 Task: Add Naturtint Permanent Hair Color, 5N Light Chestnut Brown to the cart.
Action: Mouse moved to (248, 126)
Screenshot: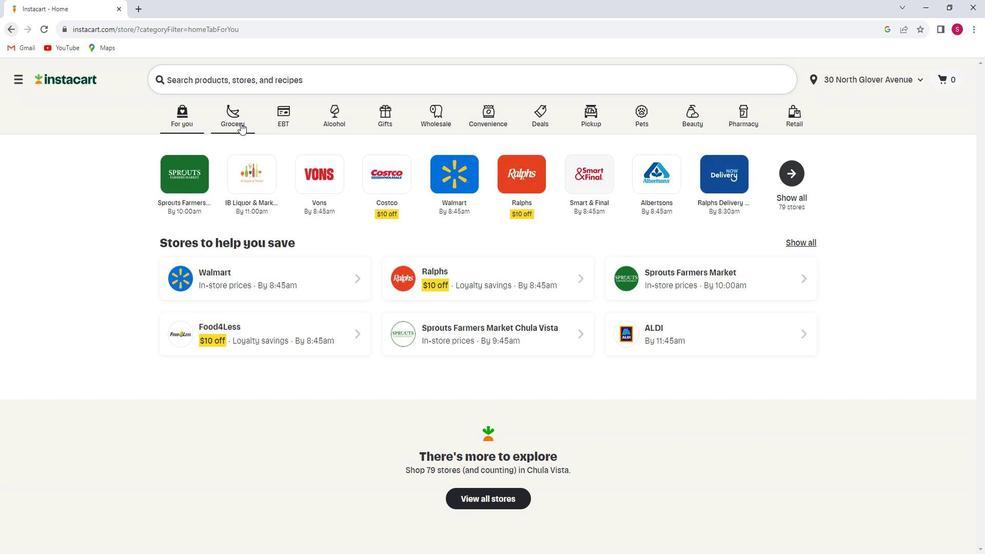 
Action: Mouse pressed left at (248, 126)
Screenshot: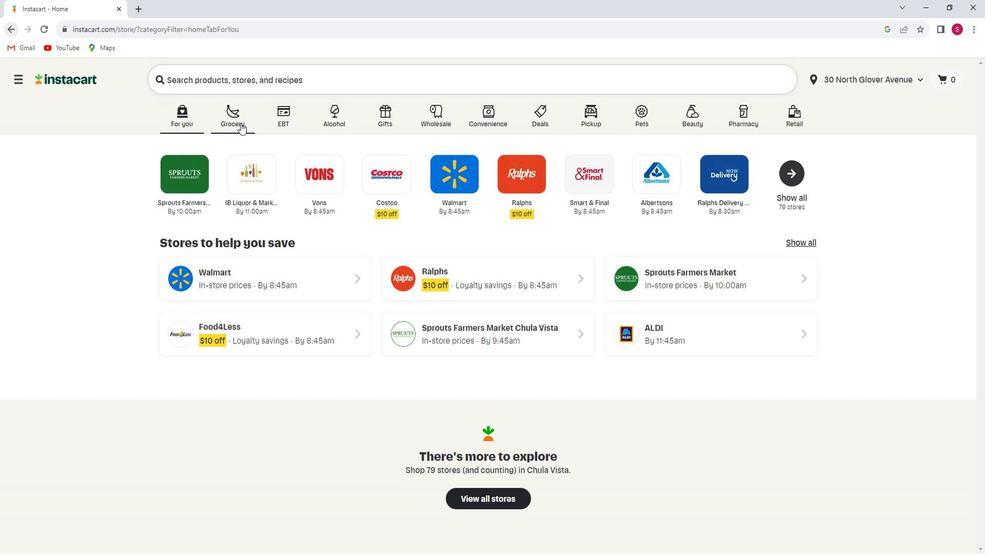 
Action: Mouse moved to (236, 305)
Screenshot: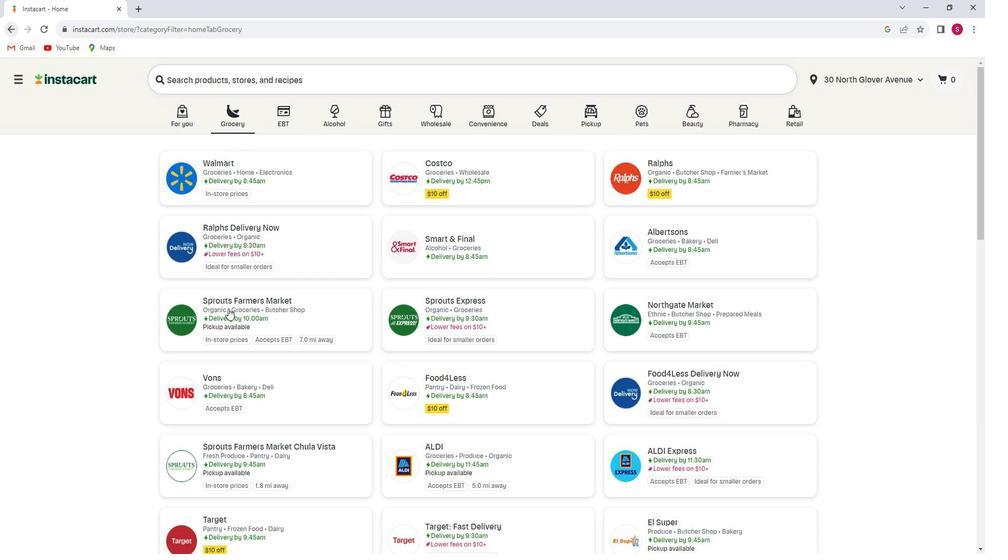 
Action: Mouse pressed left at (236, 305)
Screenshot: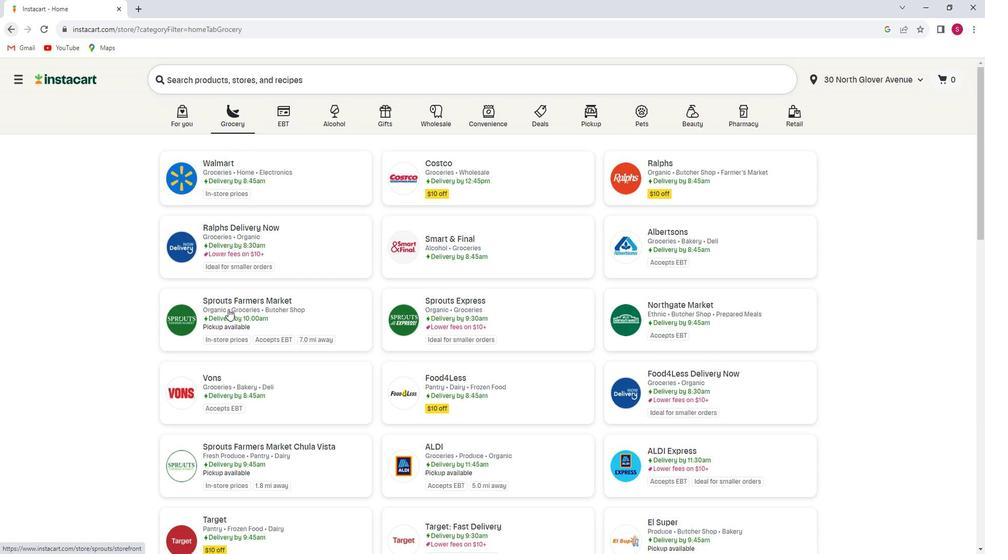 
Action: Mouse moved to (48, 353)
Screenshot: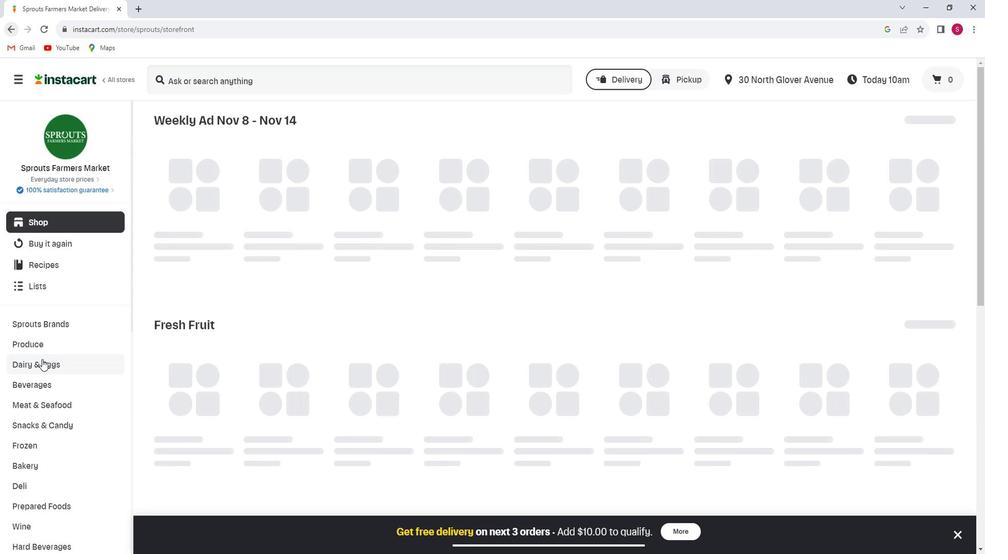 
Action: Mouse scrolled (48, 353) with delta (0, 0)
Screenshot: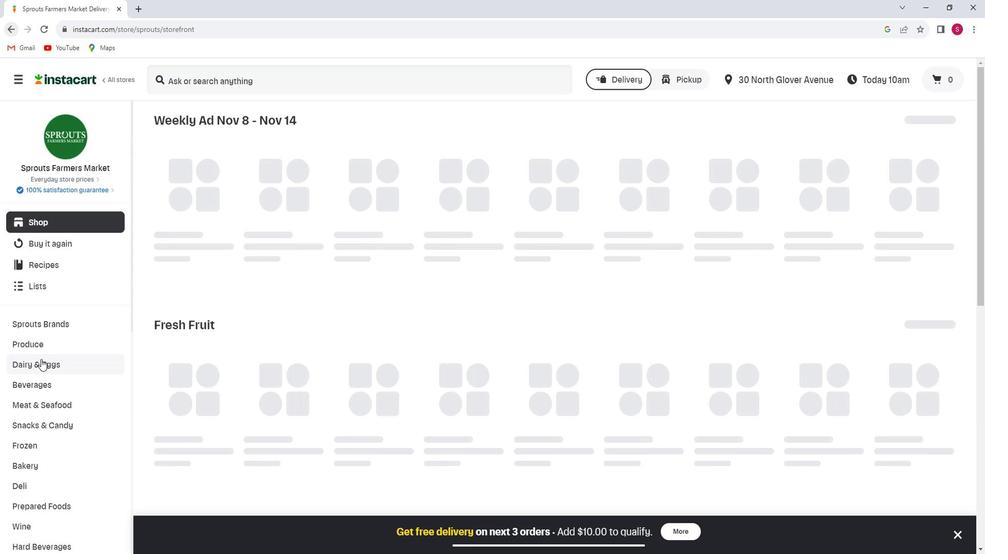 
Action: Mouse moved to (53, 349)
Screenshot: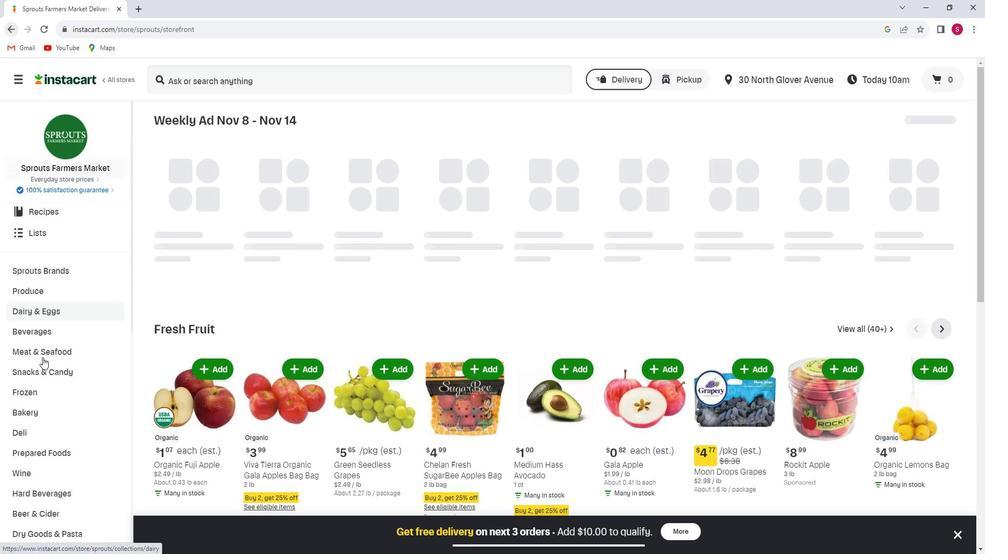 
Action: Mouse scrolled (53, 348) with delta (0, 0)
Screenshot: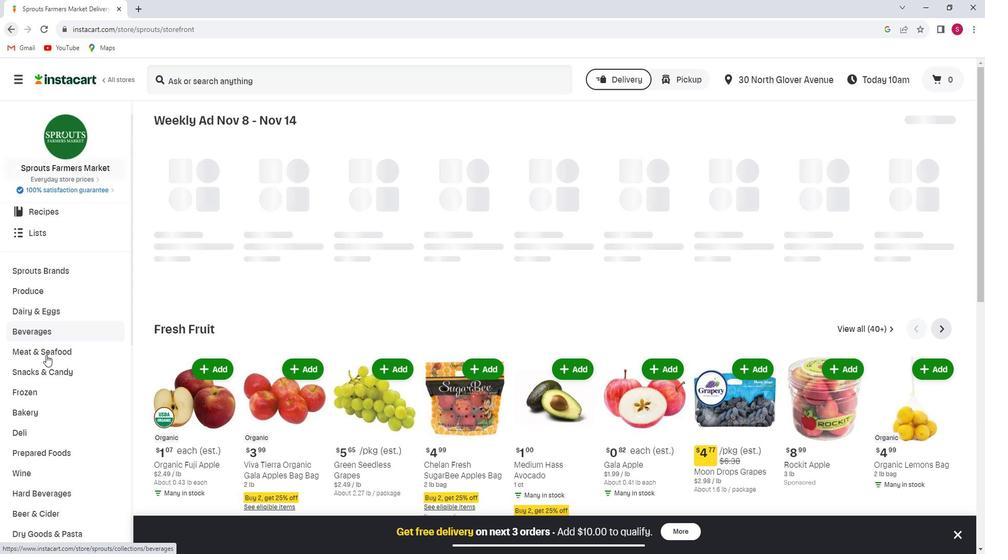 
Action: Mouse scrolled (53, 348) with delta (0, 0)
Screenshot: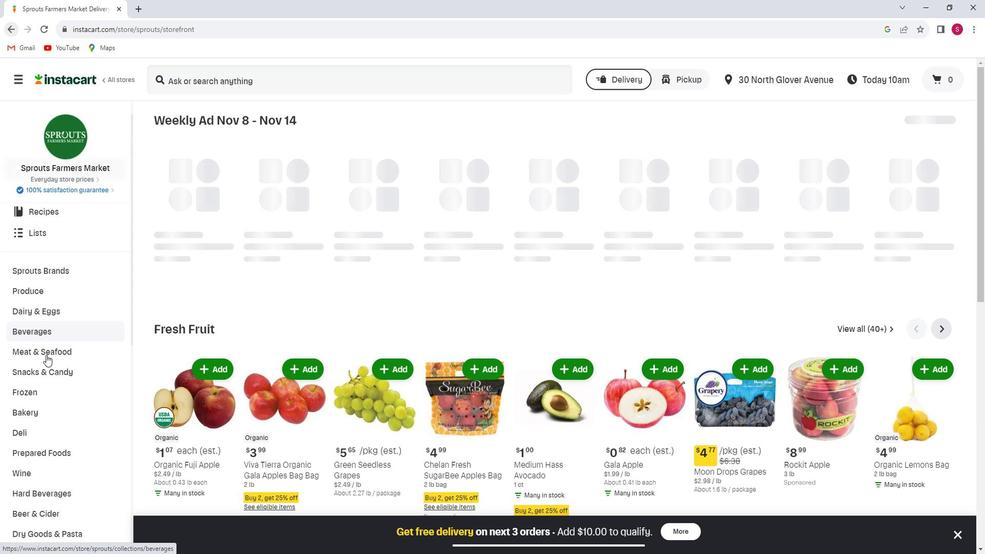 
Action: Mouse scrolled (53, 348) with delta (0, 0)
Screenshot: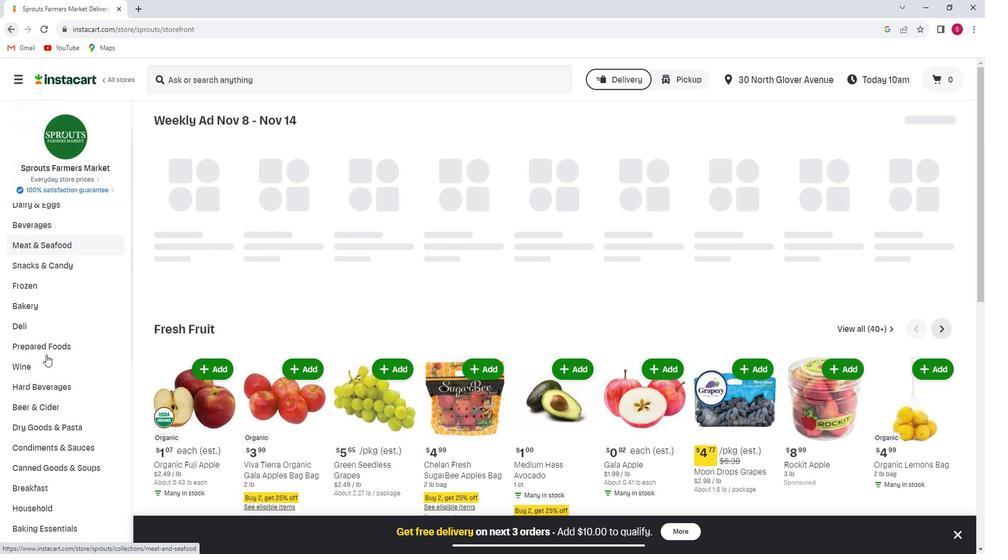 
Action: Mouse scrolled (53, 348) with delta (0, 0)
Screenshot: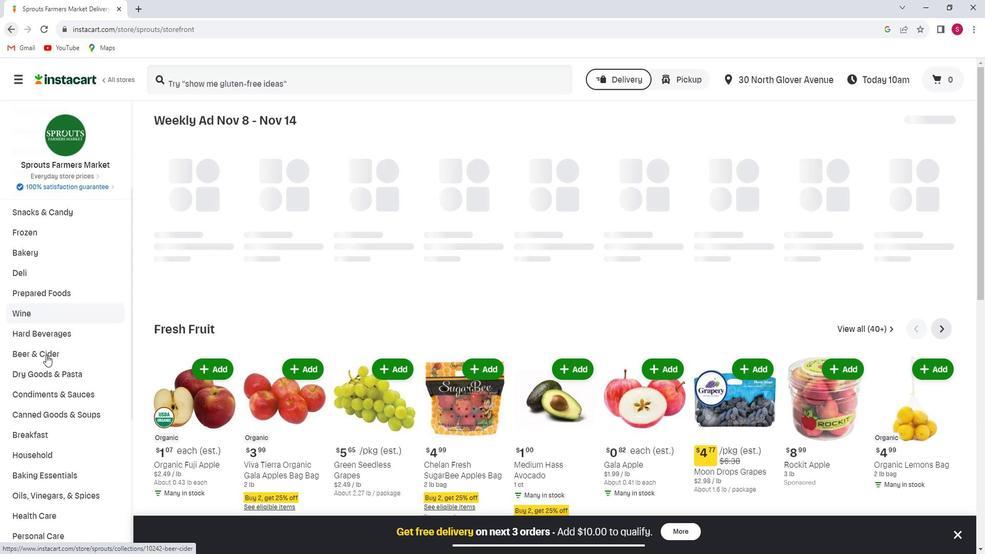 
Action: Mouse scrolled (53, 348) with delta (0, 0)
Screenshot: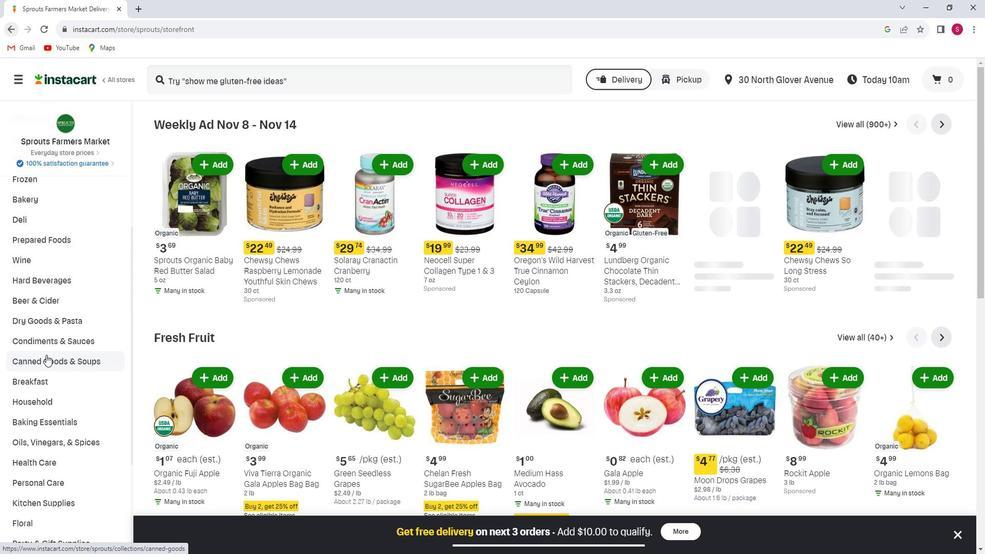 
Action: Mouse scrolled (53, 348) with delta (0, 0)
Screenshot: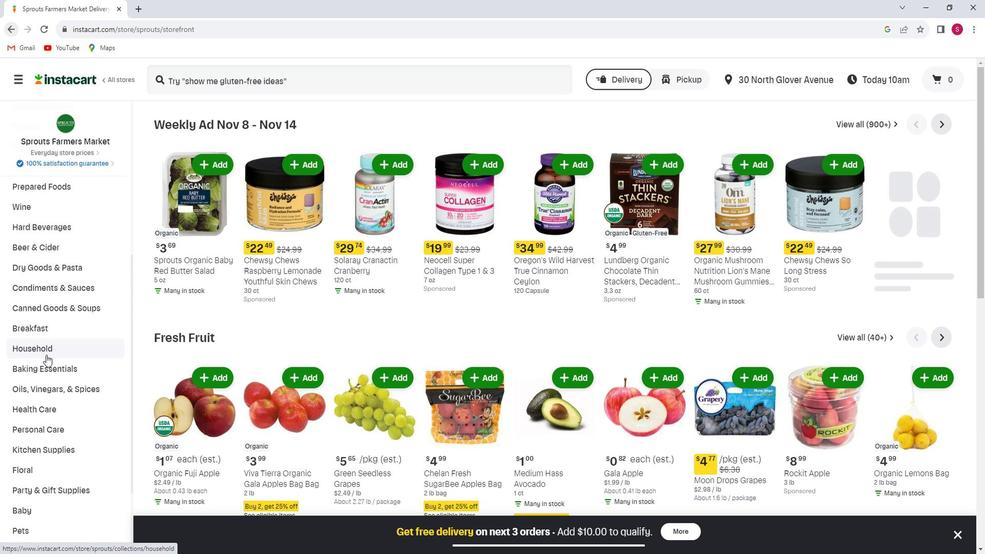 
Action: Mouse moved to (54, 364)
Screenshot: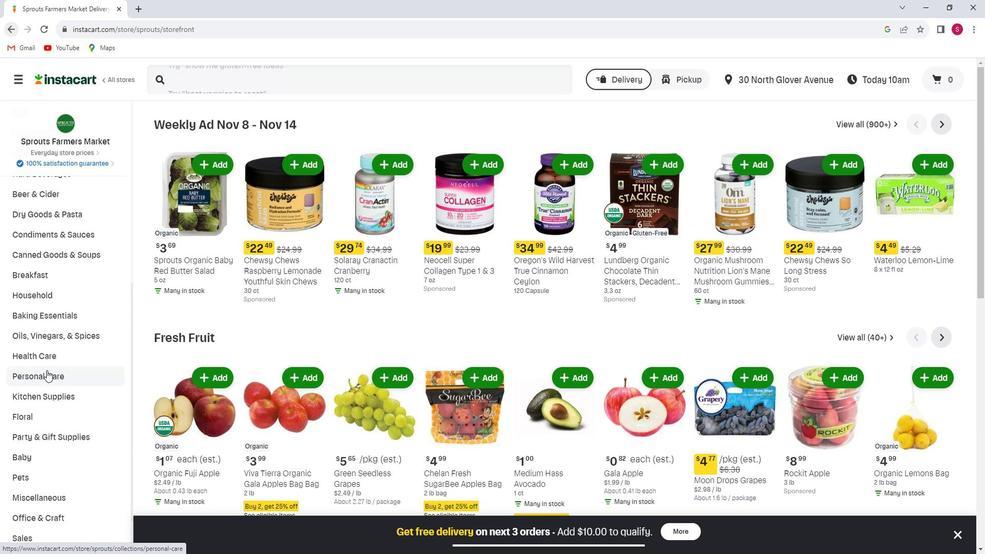 
Action: Mouse pressed left at (54, 364)
Screenshot: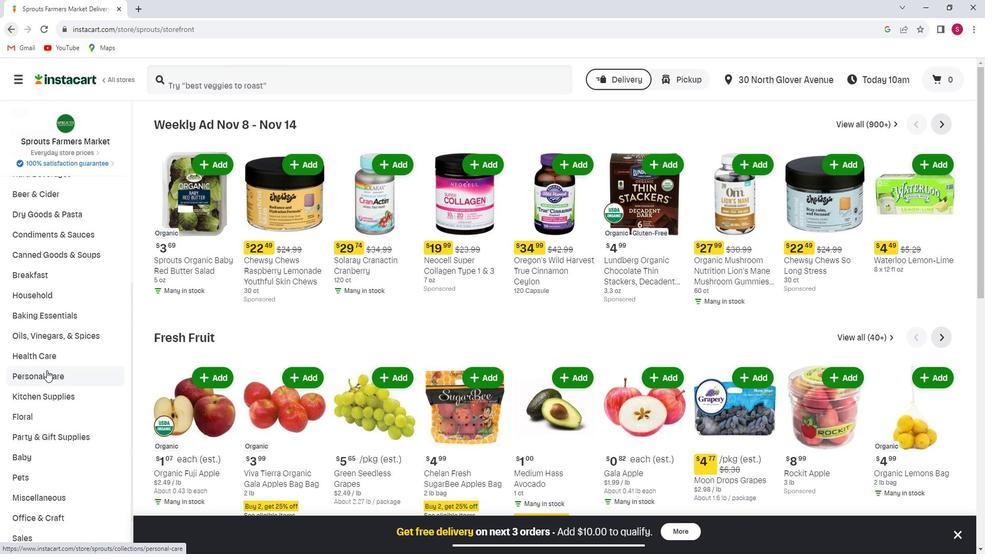 
Action: Mouse moved to (675, 149)
Screenshot: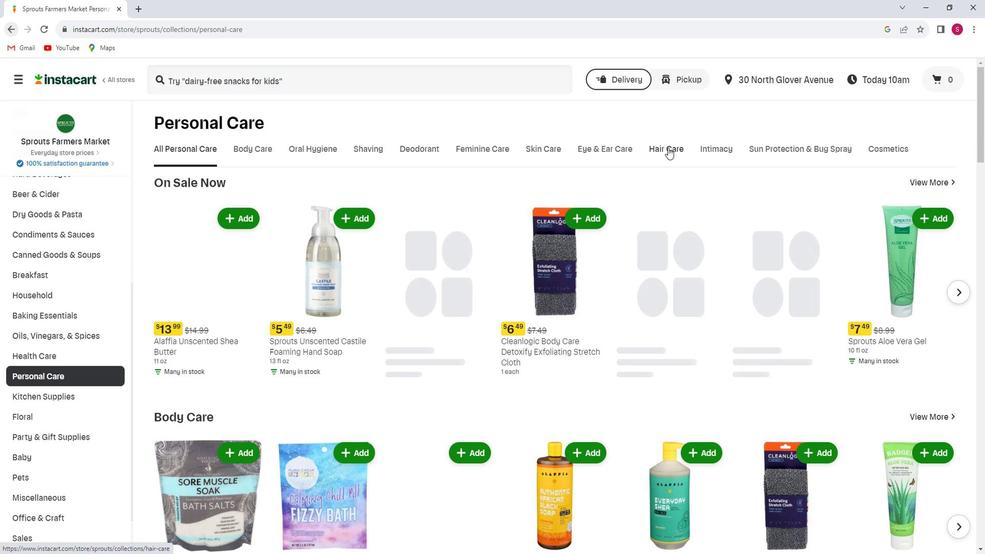 
Action: Mouse pressed left at (675, 149)
Screenshot: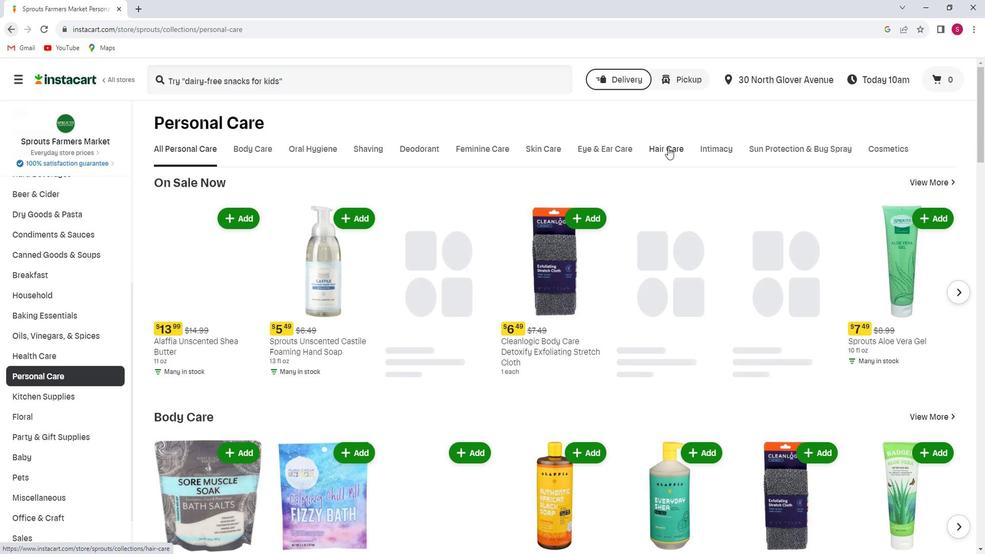 
Action: Mouse moved to (515, 195)
Screenshot: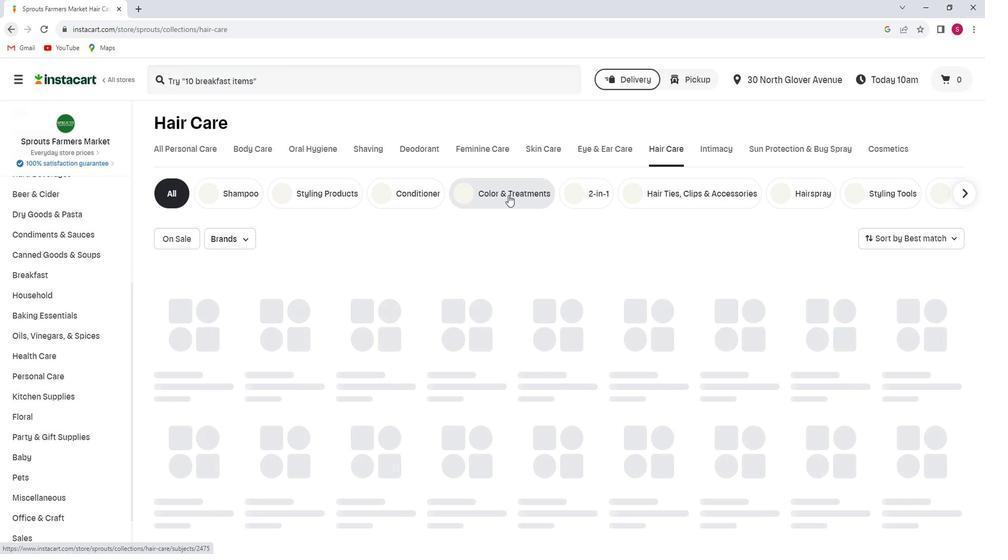
Action: Mouse pressed left at (515, 195)
Screenshot: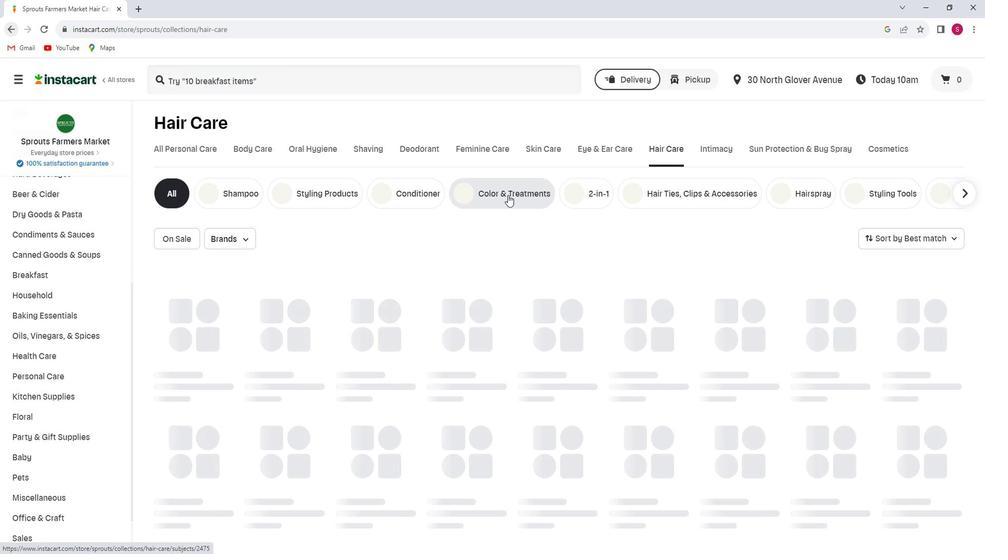 
Action: Mouse moved to (273, 87)
Screenshot: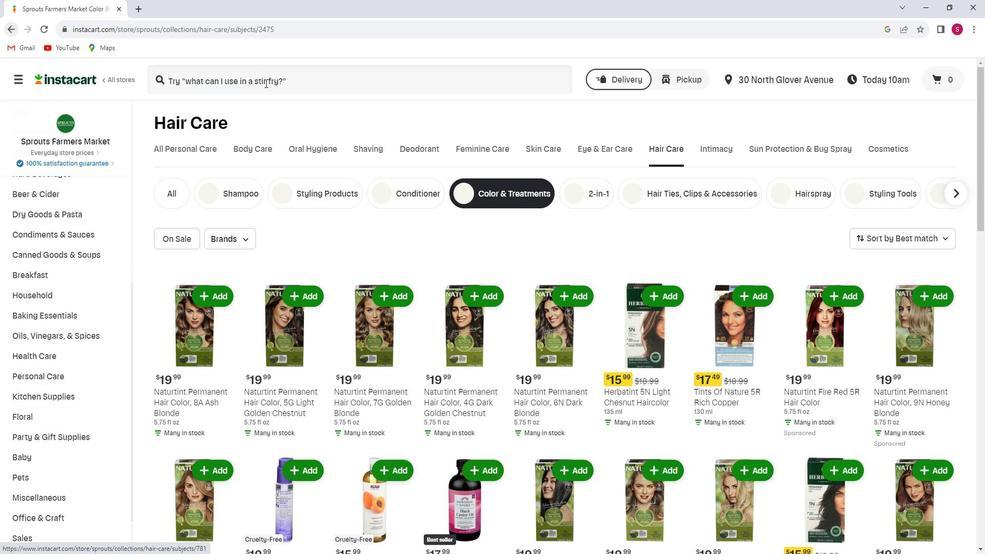 
Action: Mouse pressed left at (273, 87)
Screenshot: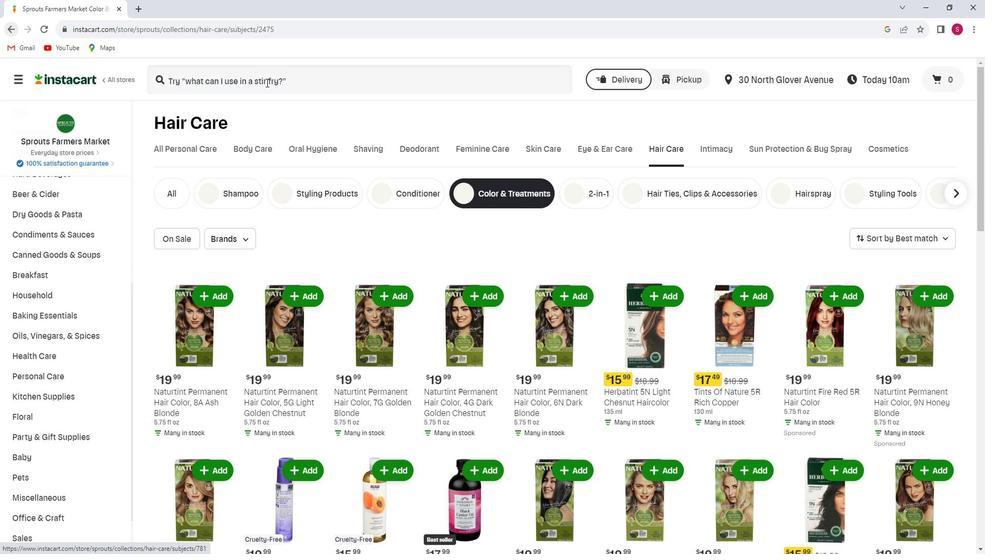 
Action: Key pressed <Key.shift>Naturtint<Key.space><Key.shift>permanent<Key.space><Key.shift>Hair<Key.space><Key.shift>Color<Key.space><Key.backspace>,<Key.space>5<Key.shift>N<Key.space><Key.shift>light<Key.space><Key.shift>Chestnut<Key.space><Key.shift>Brown<Key.enter>
Screenshot: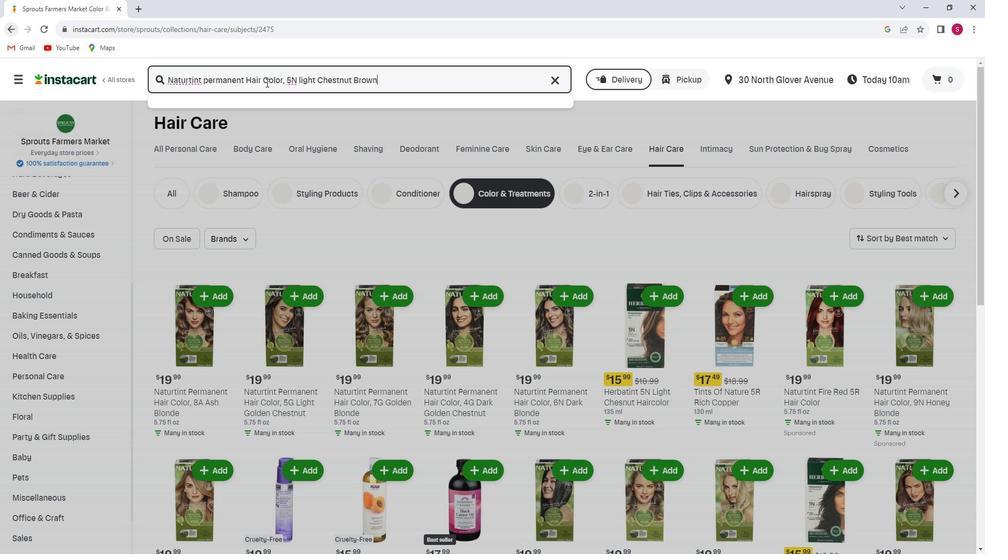 
Action: Mouse moved to (291, 184)
Screenshot: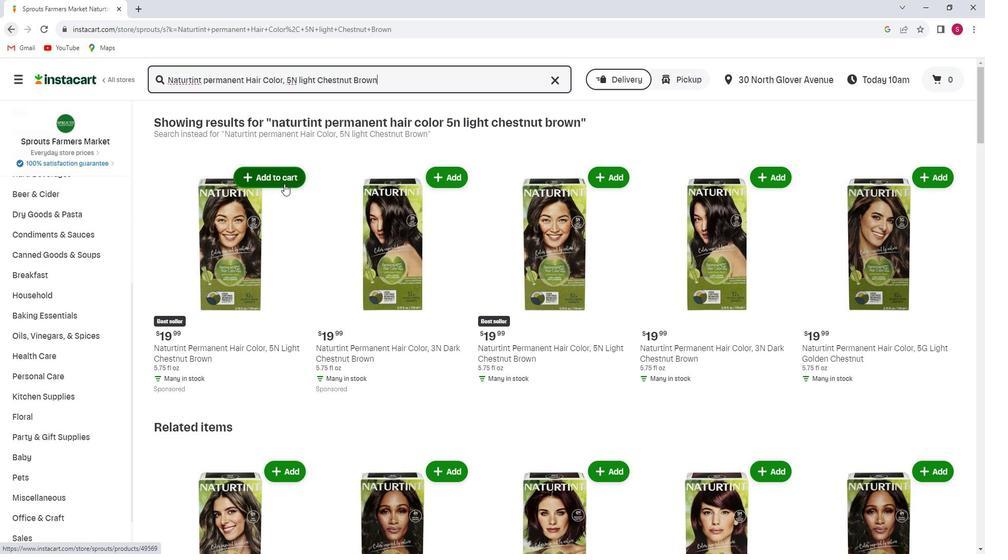 
Action: Mouse pressed left at (291, 184)
Screenshot: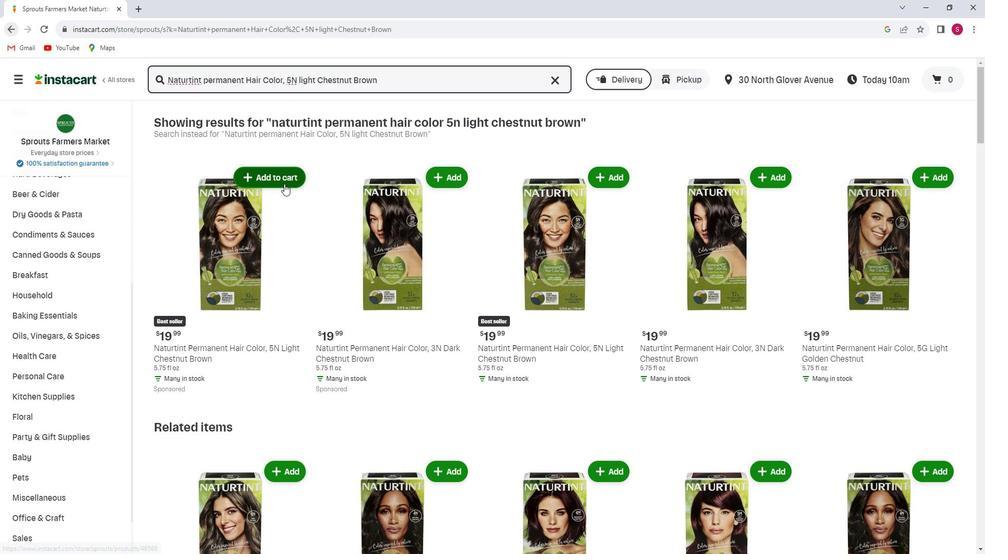 
Action: Mouse moved to (285, 204)
Screenshot: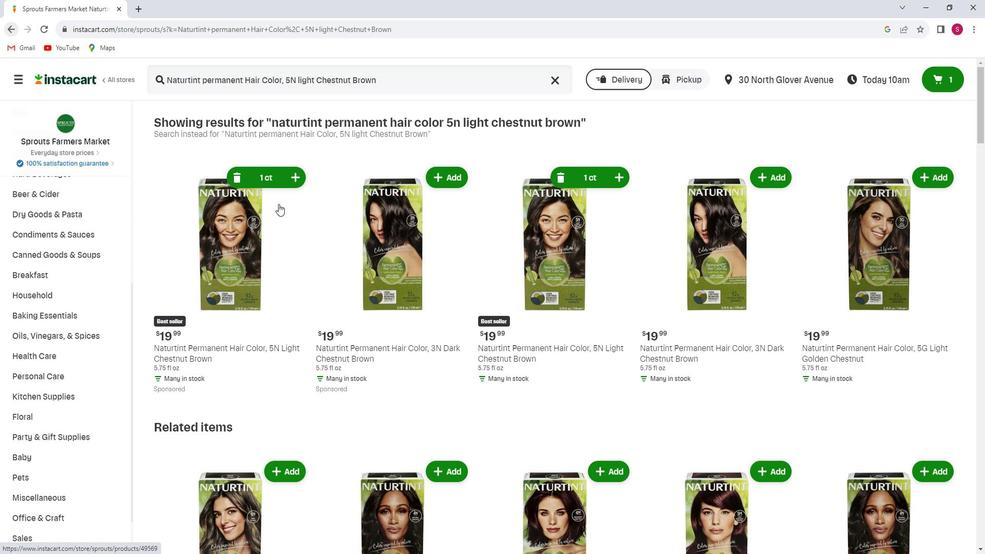 
